 Task: Add a condition where "Hours since status category on-hold Greater than Twenty" in unsolved tickets in your groups.
Action: Mouse moved to (134, 380)
Screenshot: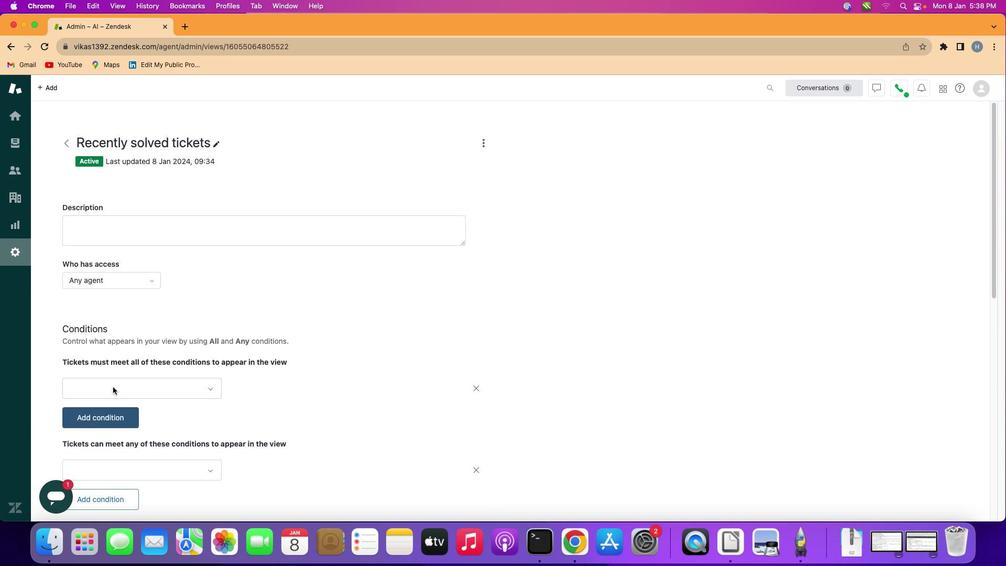 
Action: Mouse pressed left at (134, 380)
Screenshot: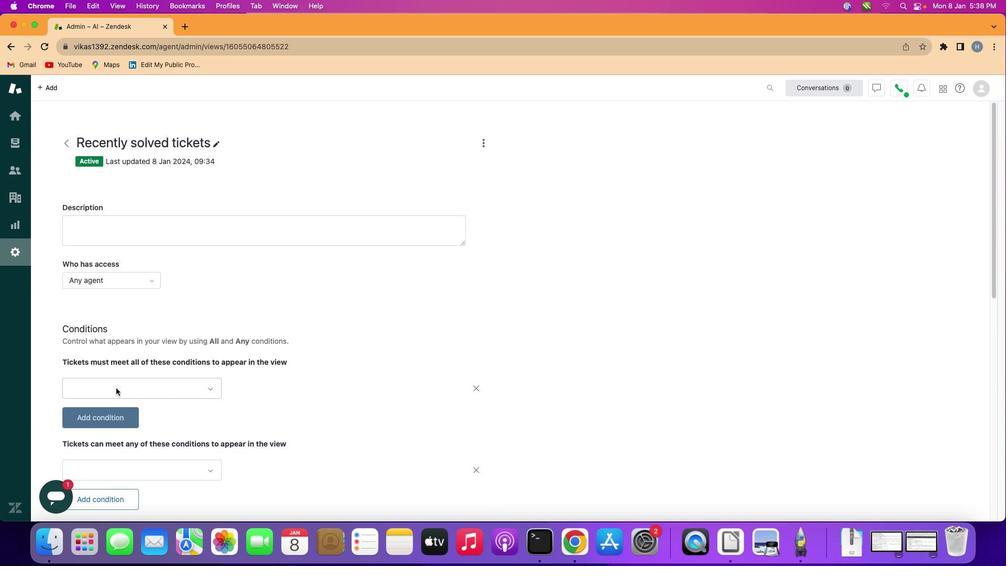 
Action: Mouse moved to (174, 380)
Screenshot: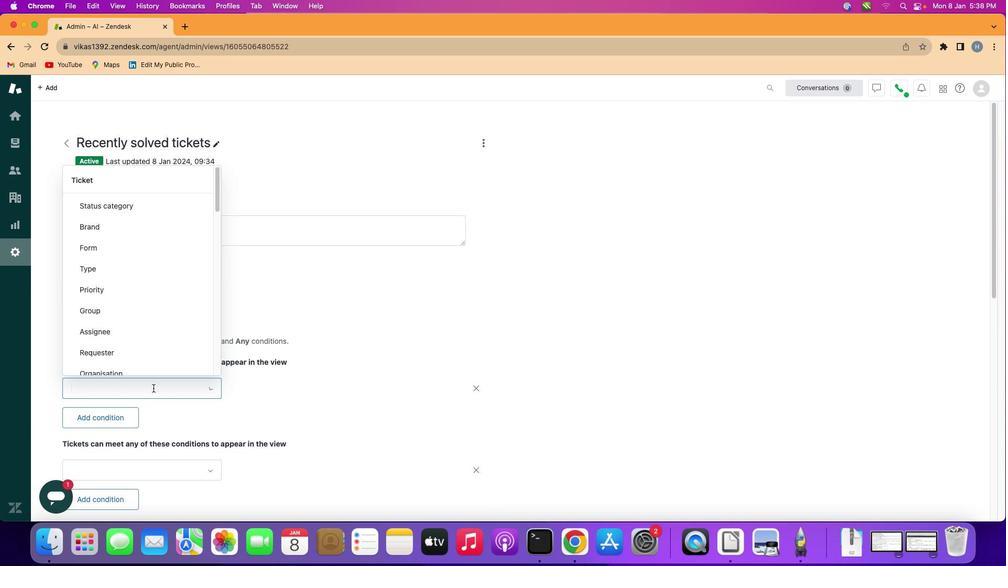 
Action: Mouse pressed left at (174, 380)
Screenshot: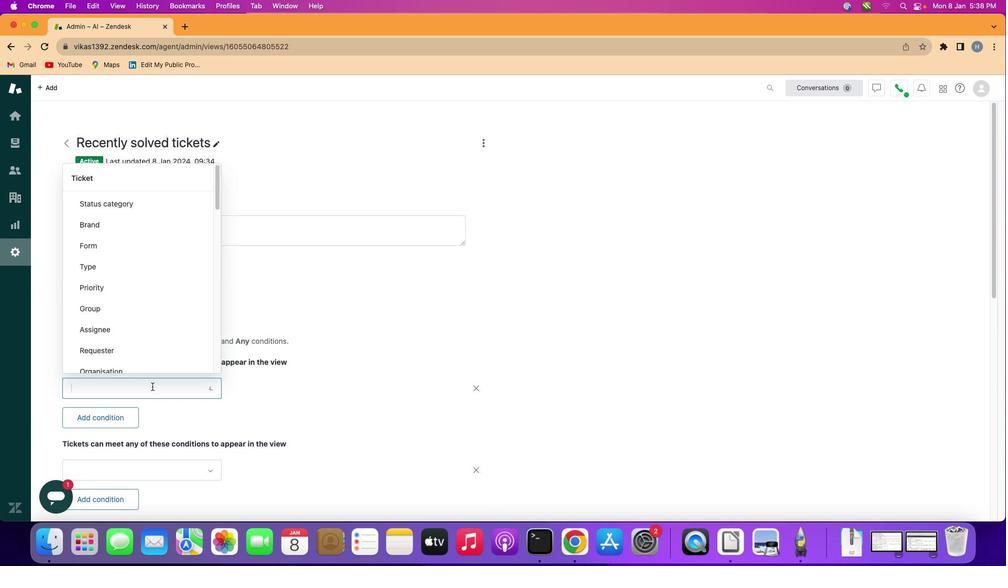 
Action: Mouse moved to (177, 329)
Screenshot: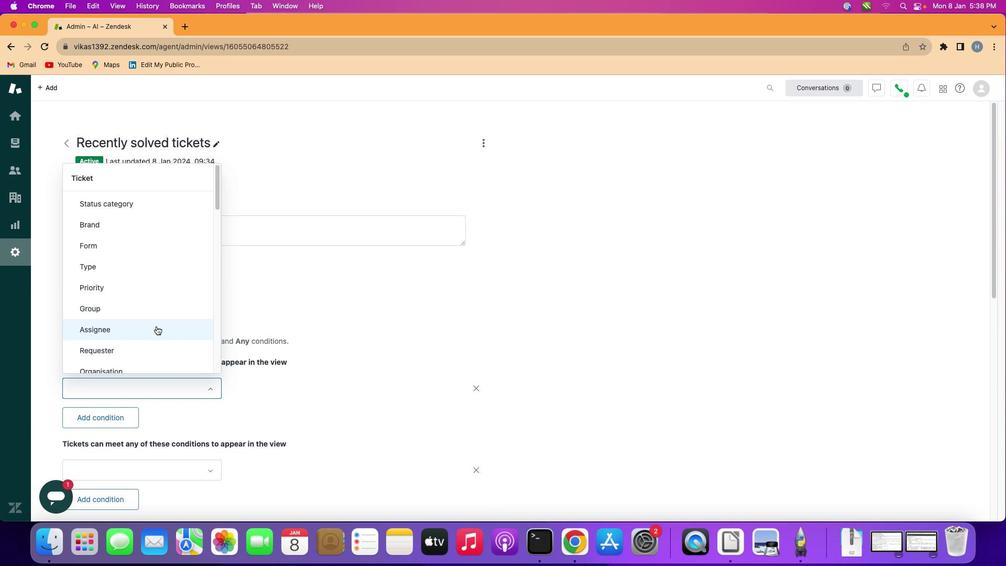 
Action: Mouse scrolled (177, 329) with delta (22, 60)
Screenshot: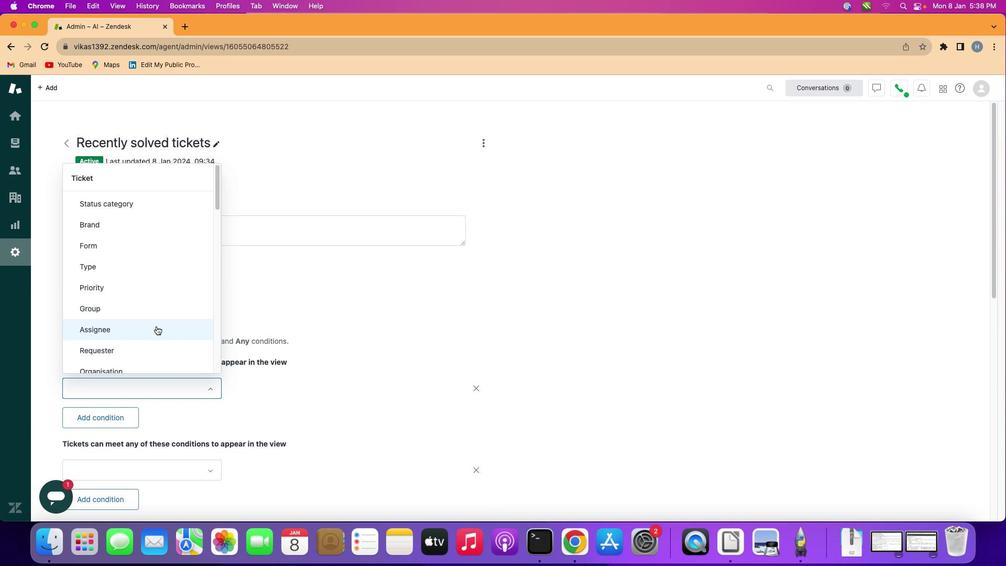
Action: Mouse moved to (177, 329)
Screenshot: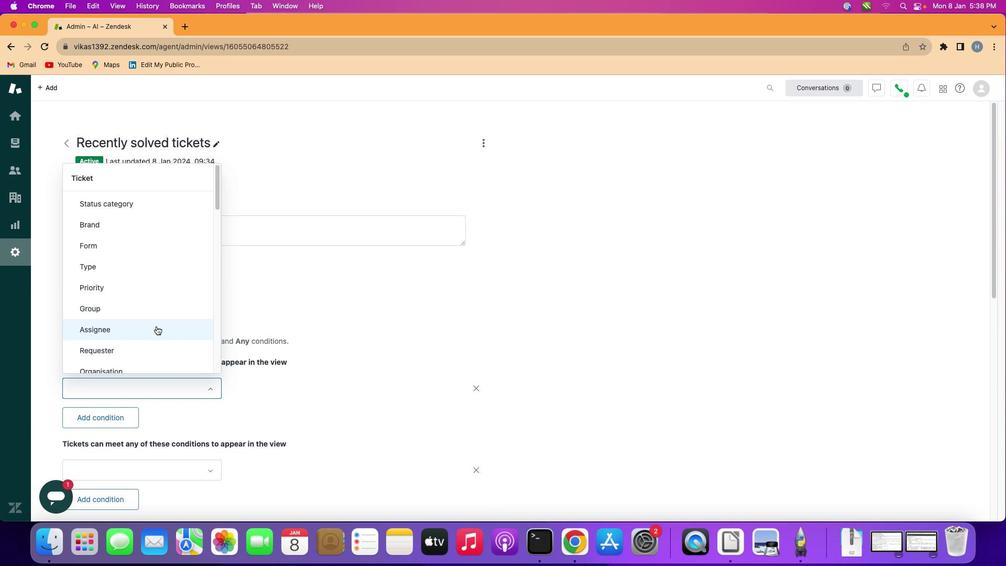 
Action: Mouse scrolled (177, 329) with delta (22, 59)
Screenshot: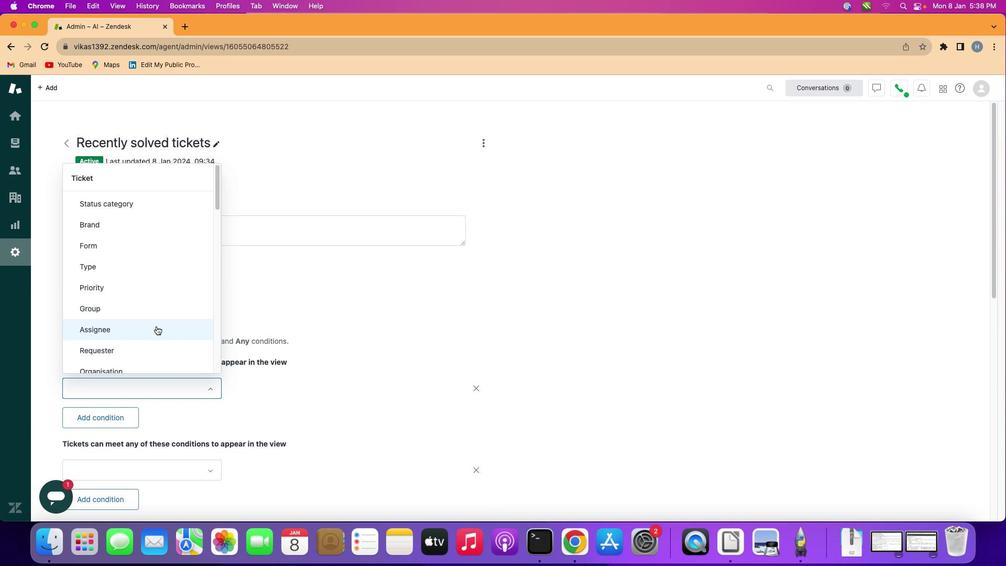 
Action: Mouse scrolled (177, 329) with delta (22, 60)
Screenshot: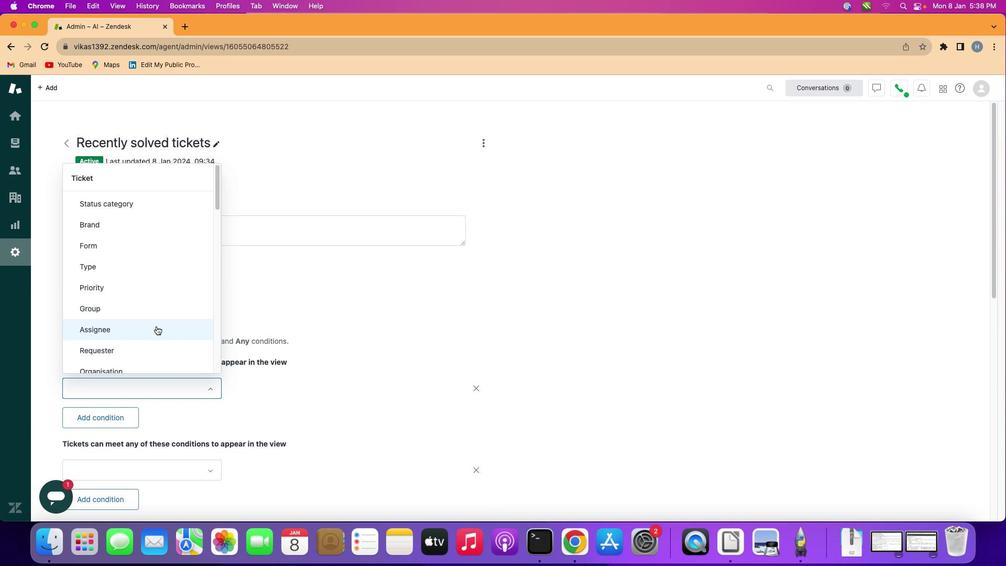 
Action: Mouse scrolled (177, 329) with delta (22, 59)
Screenshot: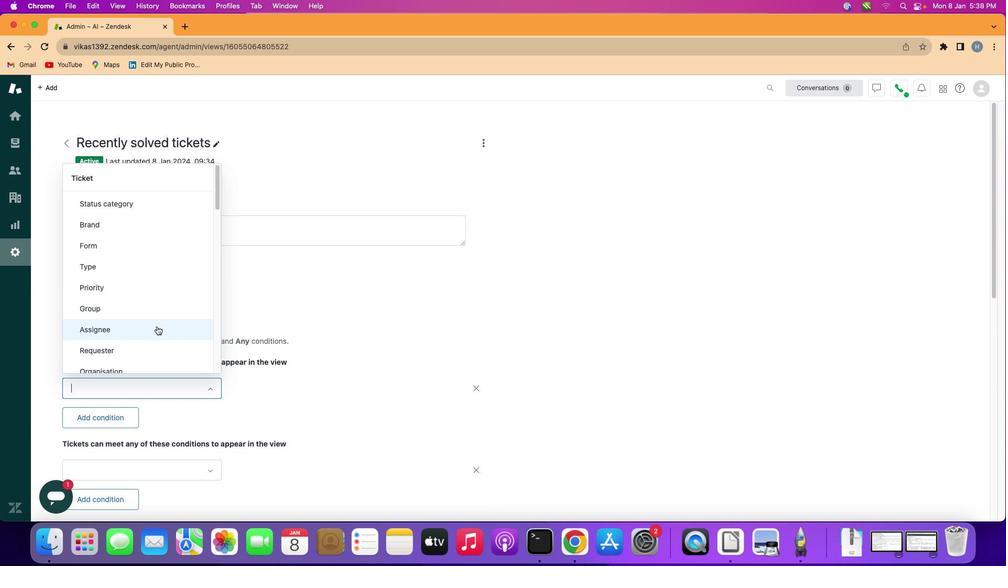 
Action: Mouse scrolled (177, 329) with delta (22, 59)
Screenshot: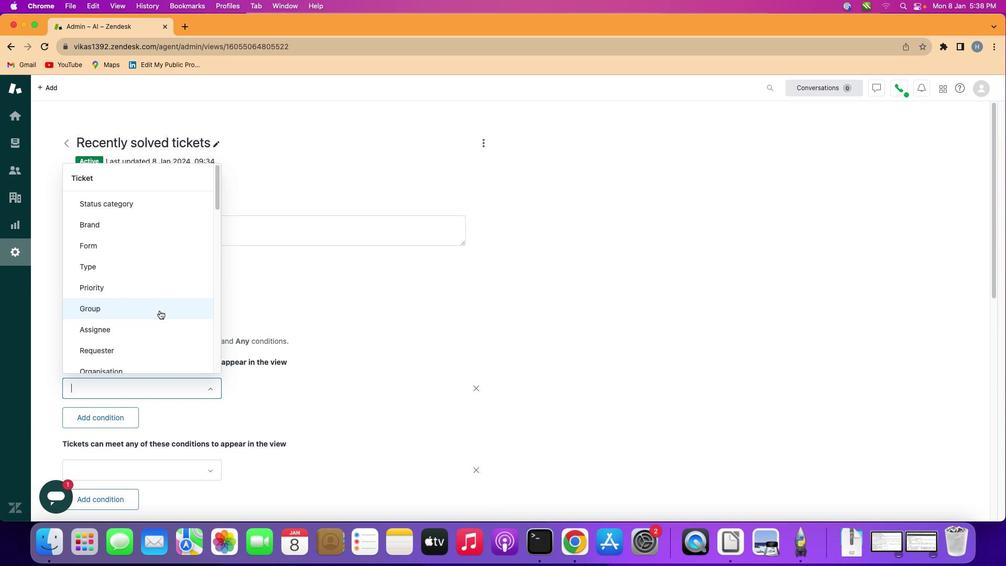 
Action: Mouse moved to (177, 329)
Screenshot: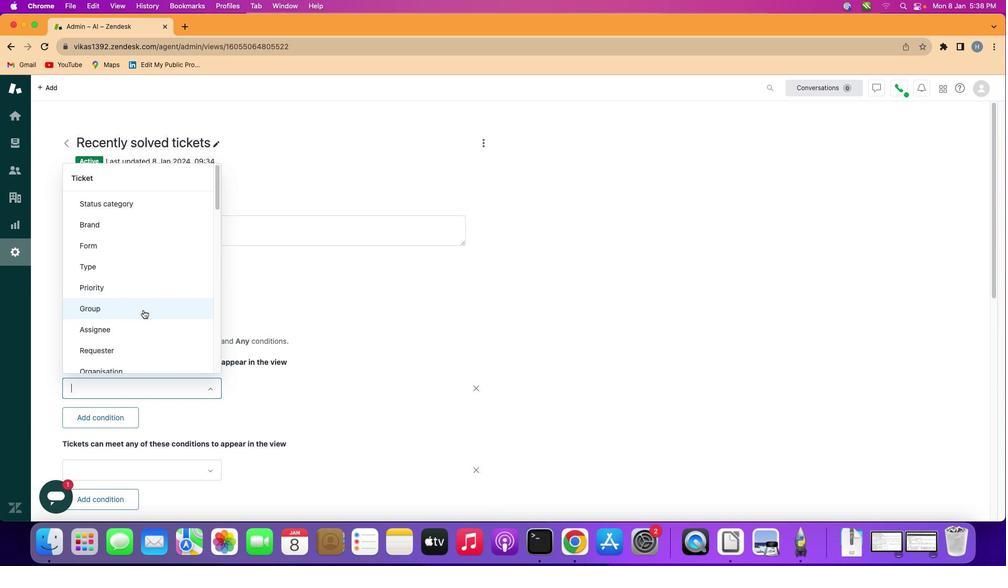 
Action: Mouse scrolled (177, 329) with delta (22, 59)
Screenshot: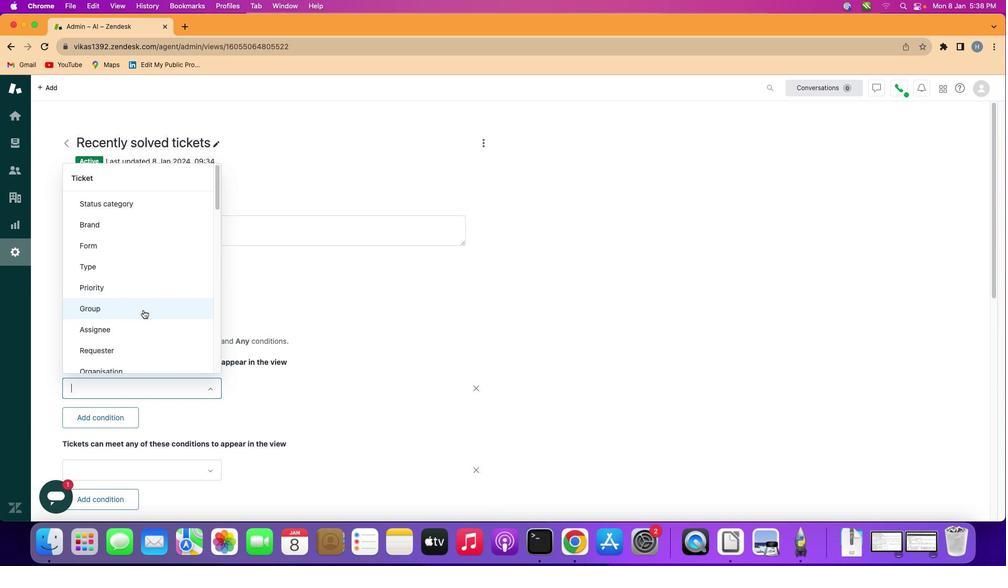 
Action: Mouse moved to (164, 316)
Screenshot: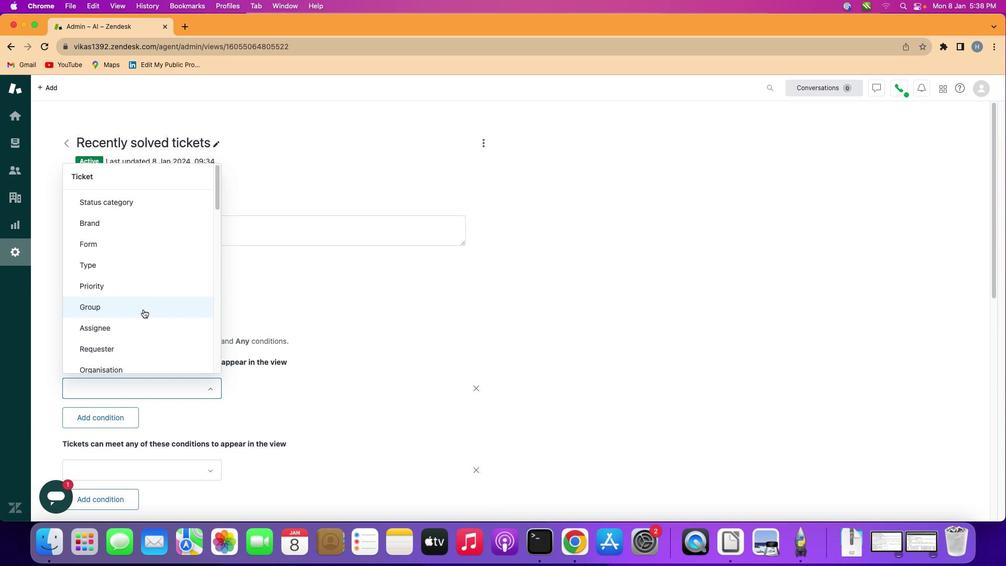 
Action: Mouse scrolled (164, 316) with delta (22, 59)
Screenshot: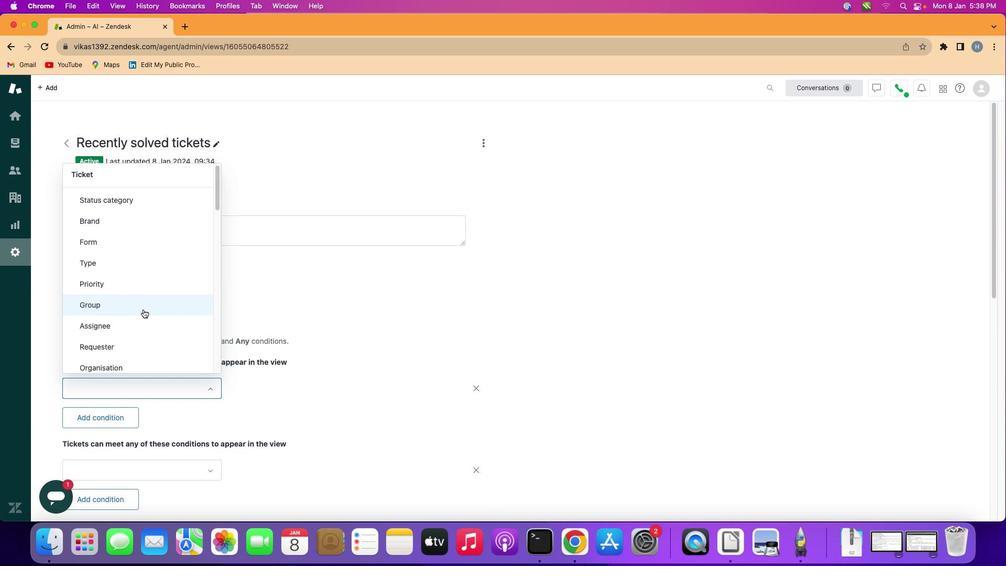 
Action: Mouse scrolled (164, 316) with delta (22, 59)
Screenshot: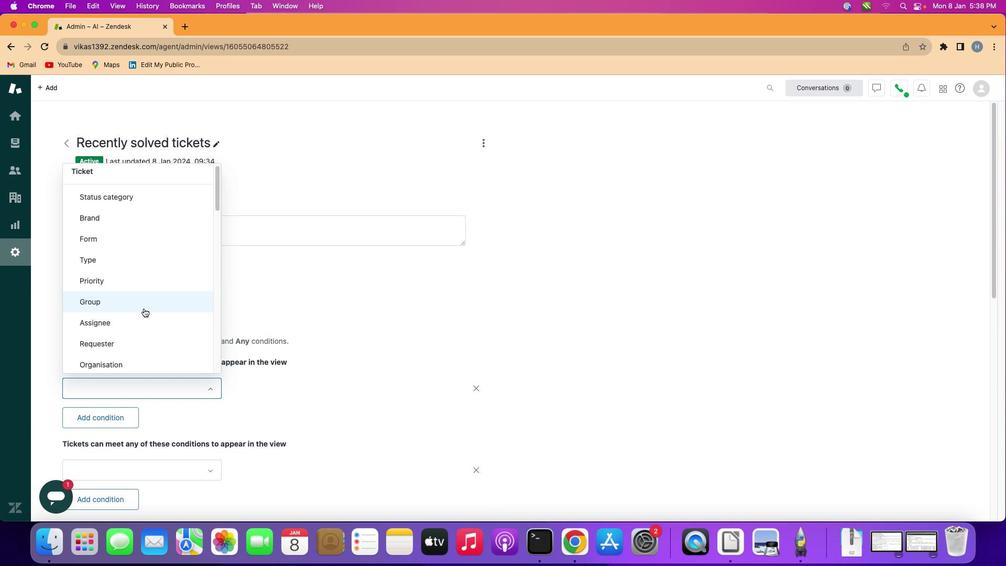 
Action: Mouse scrolled (164, 316) with delta (22, 59)
Screenshot: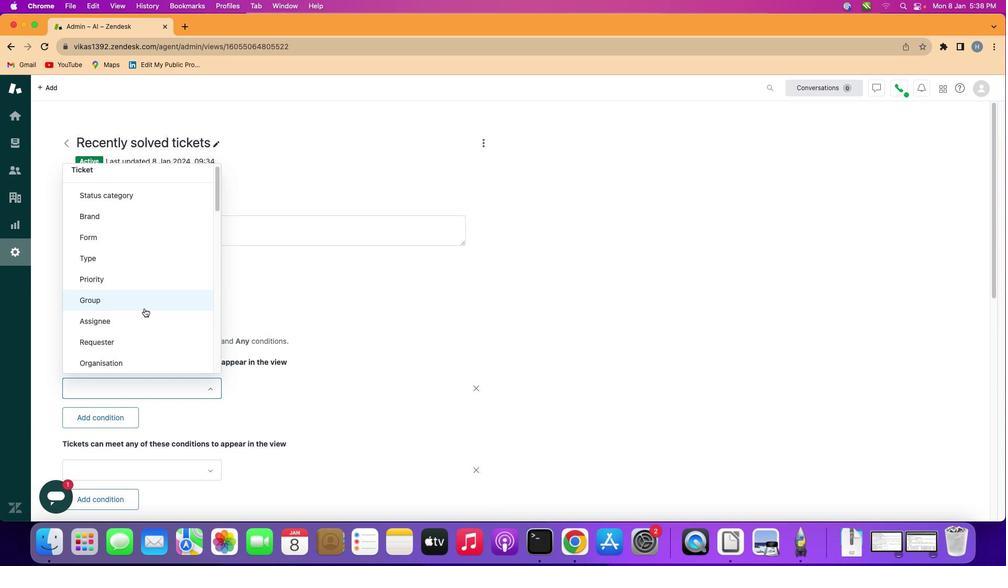 
Action: Mouse moved to (166, 314)
Screenshot: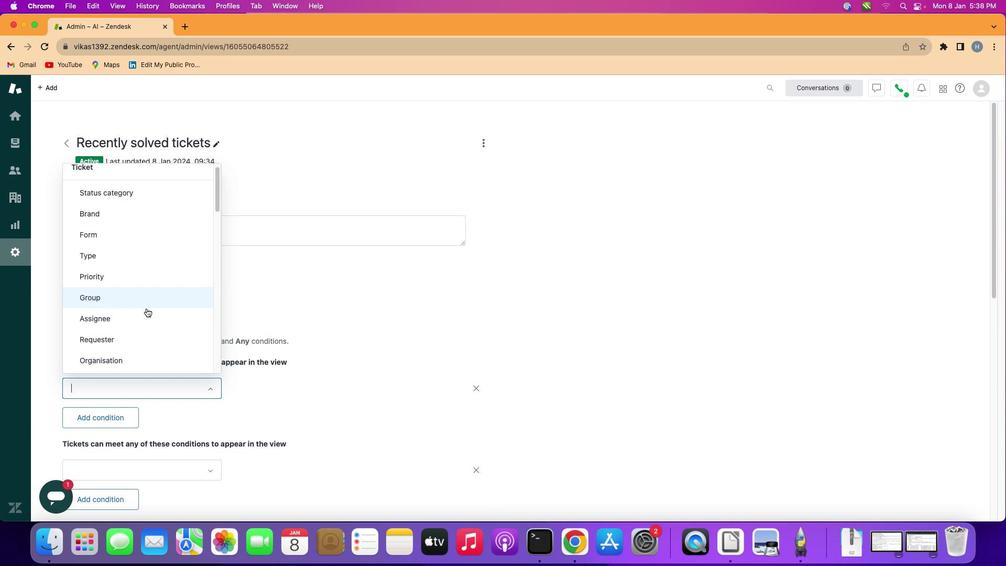 
Action: Mouse scrolled (166, 314) with delta (22, 59)
Screenshot: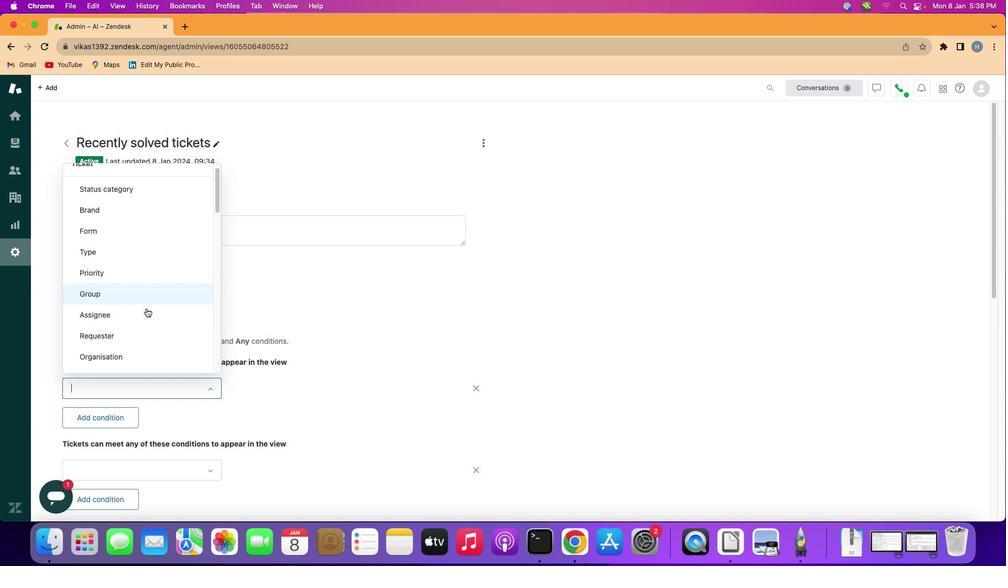 
Action: Mouse moved to (167, 315)
Screenshot: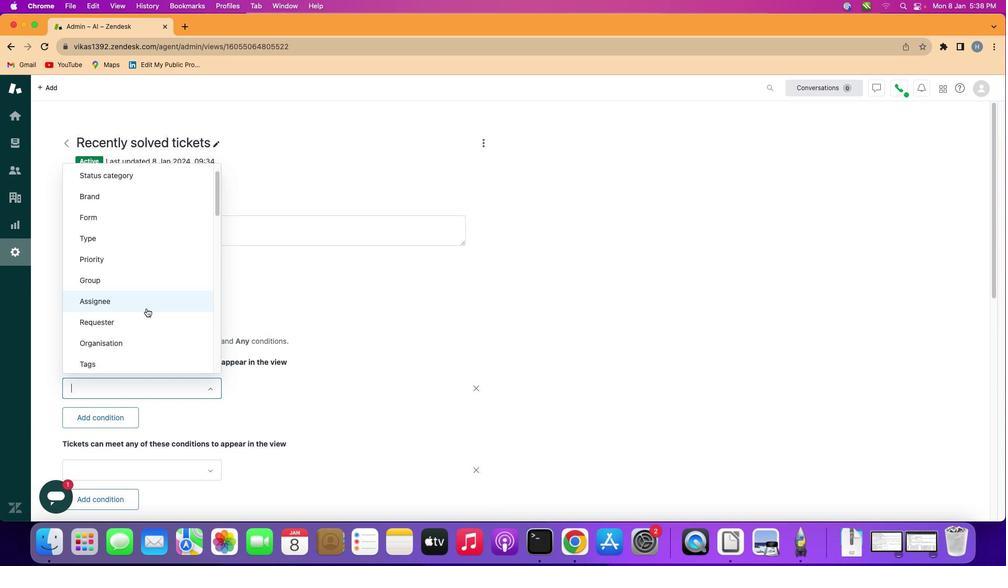 
Action: Mouse scrolled (167, 315) with delta (22, 59)
Screenshot: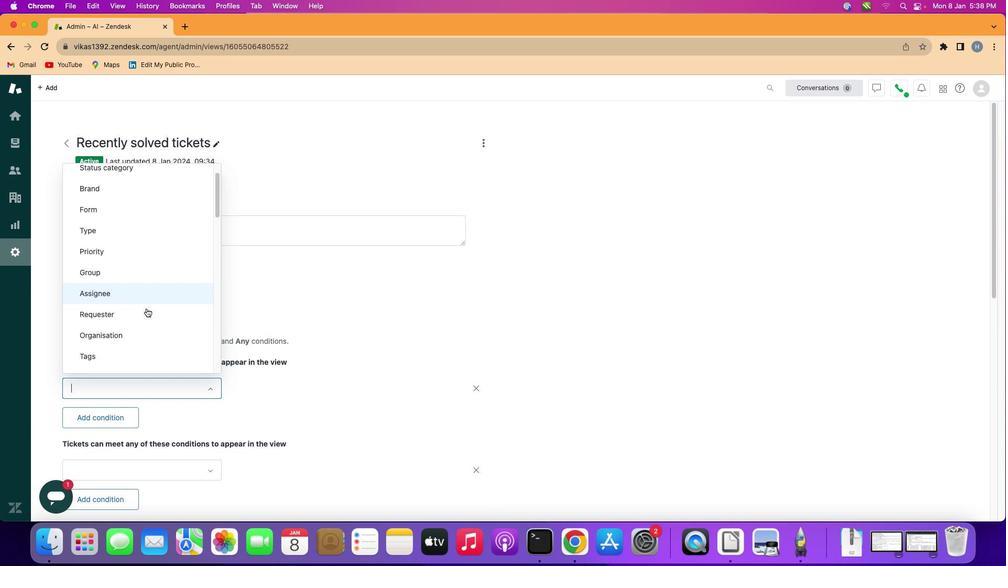 
Action: Mouse scrolled (167, 315) with delta (22, 59)
Screenshot: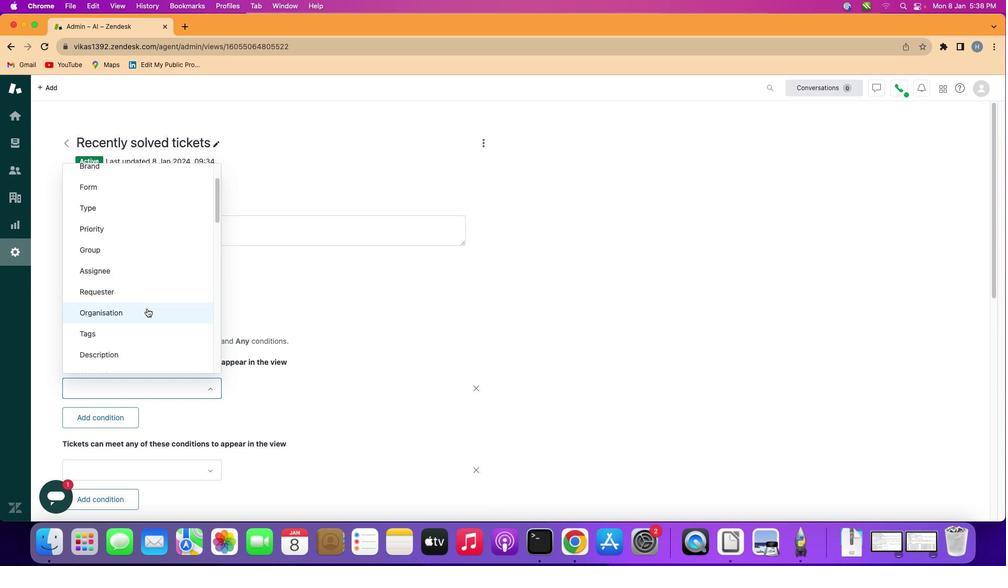 
Action: Mouse scrolled (167, 315) with delta (22, 59)
Screenshot: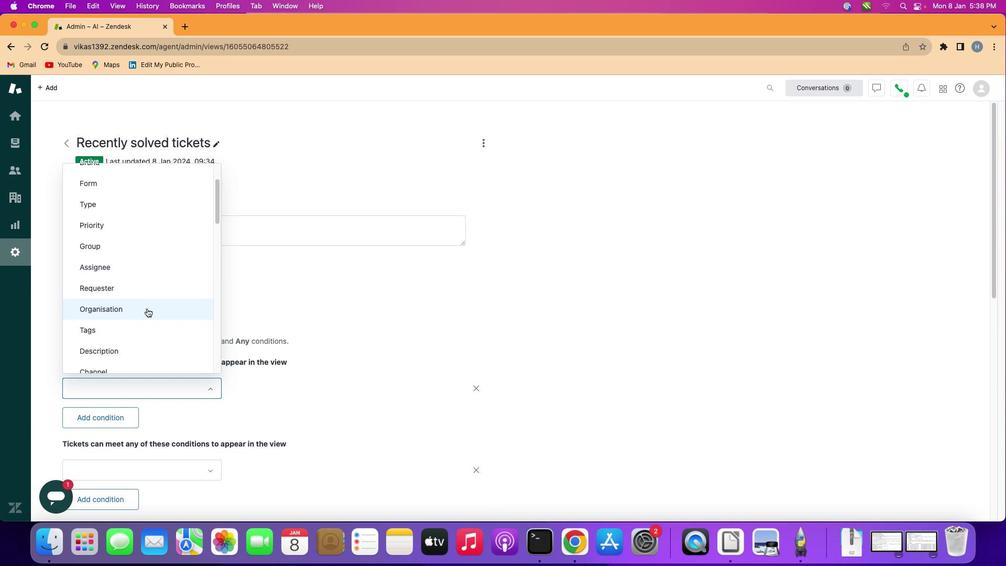 
Action: Mouse moved to (167, 315)
Screenshot: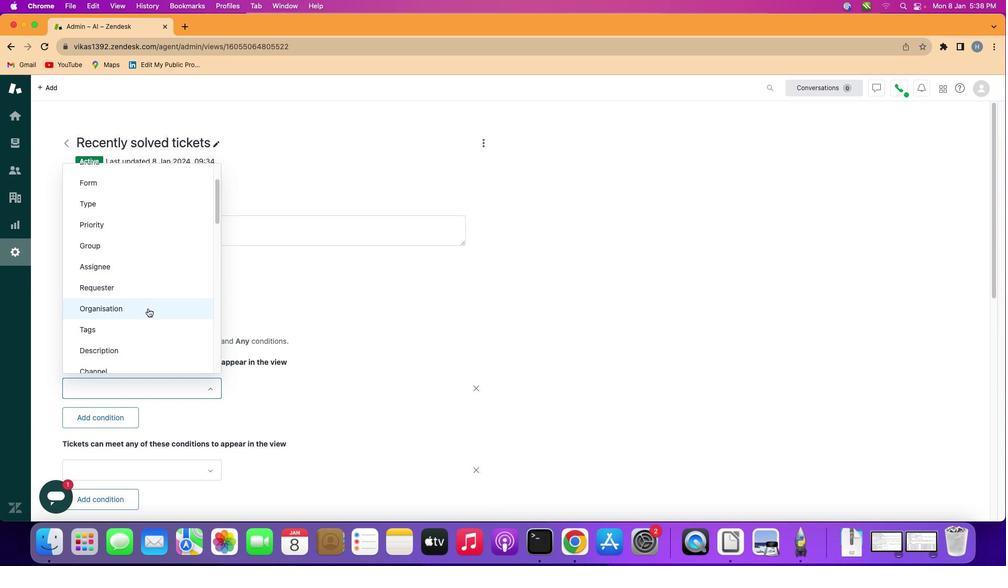 
Action: Mouse scrolled (167, 315) with delta (22, 59)
Screenshot: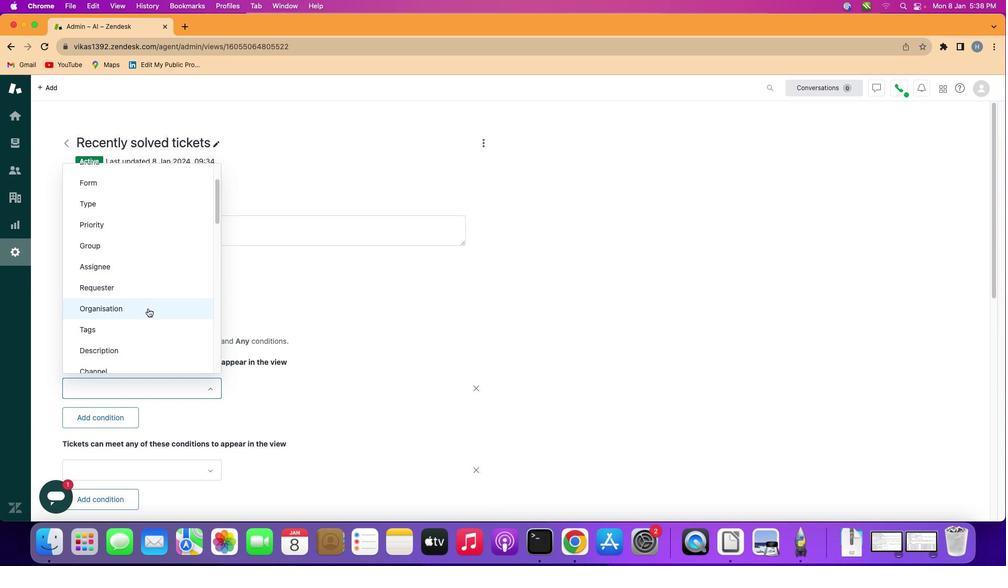
Action: Mouse moved to (168, 315)
Screenshot: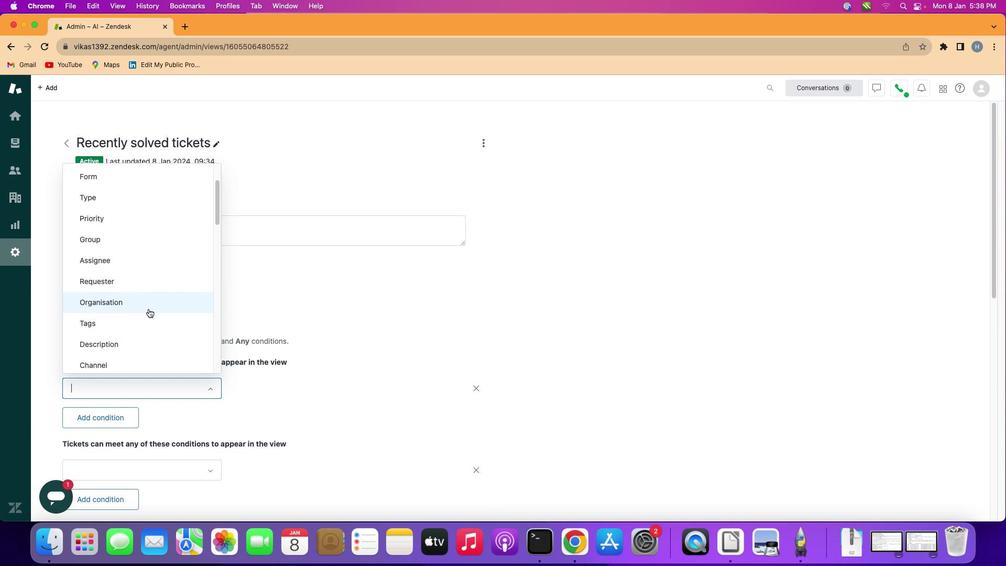 
Action: Mouse scrolled (168, 315) with delta (22, 59)
Screenshot: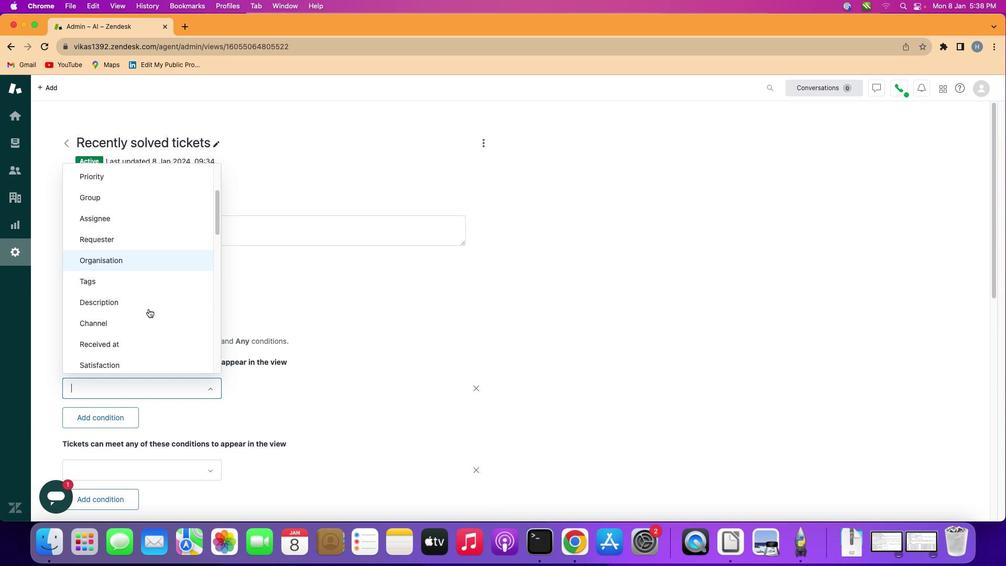 
Action: Mouse scrolled (168, 315) with delta (22, 59)
Screenshot: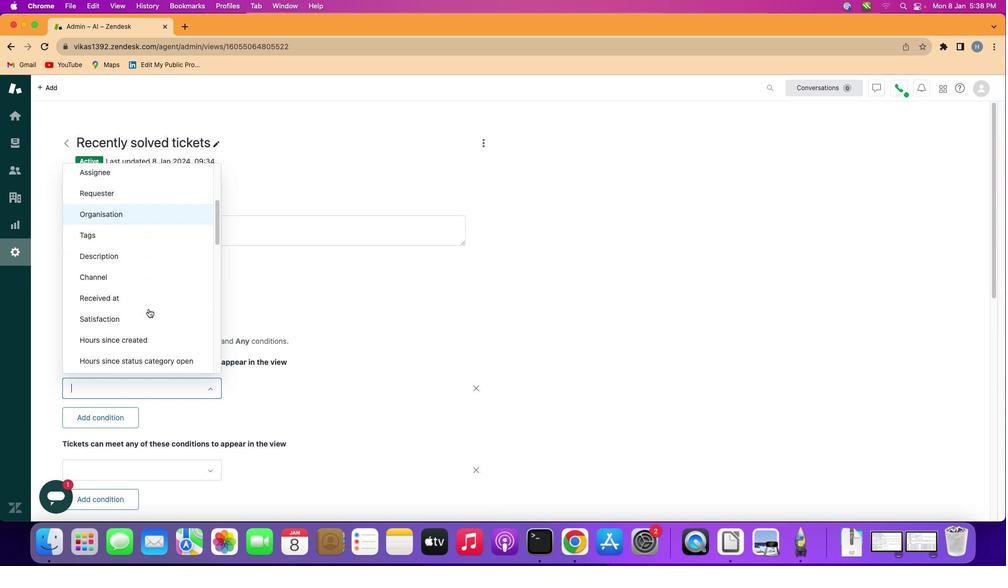 
Action: Mouse moved to (169, 315)
Screenshot: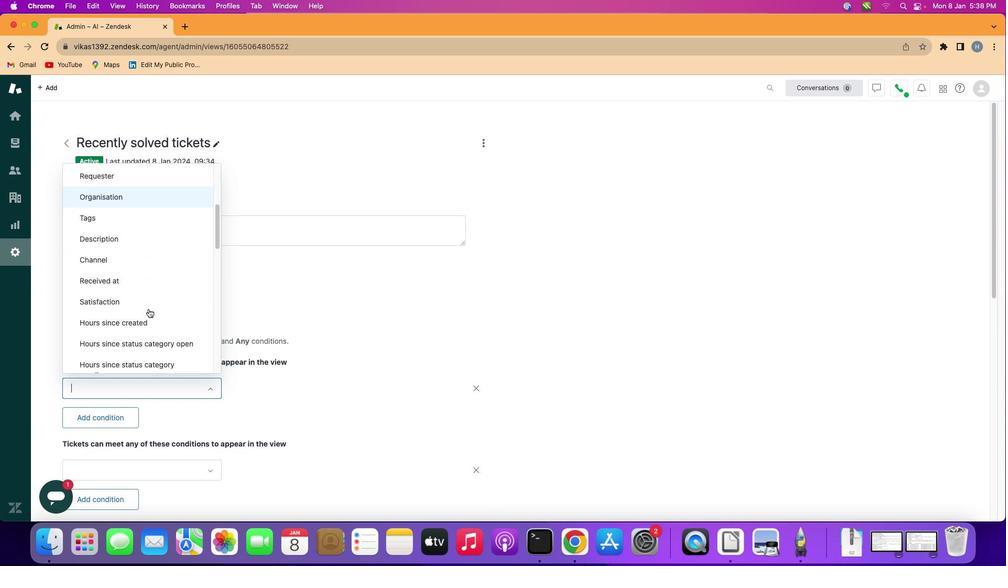 
Action: Mouse scrolled (169, 315) with delta (22, 59)
Screenshot: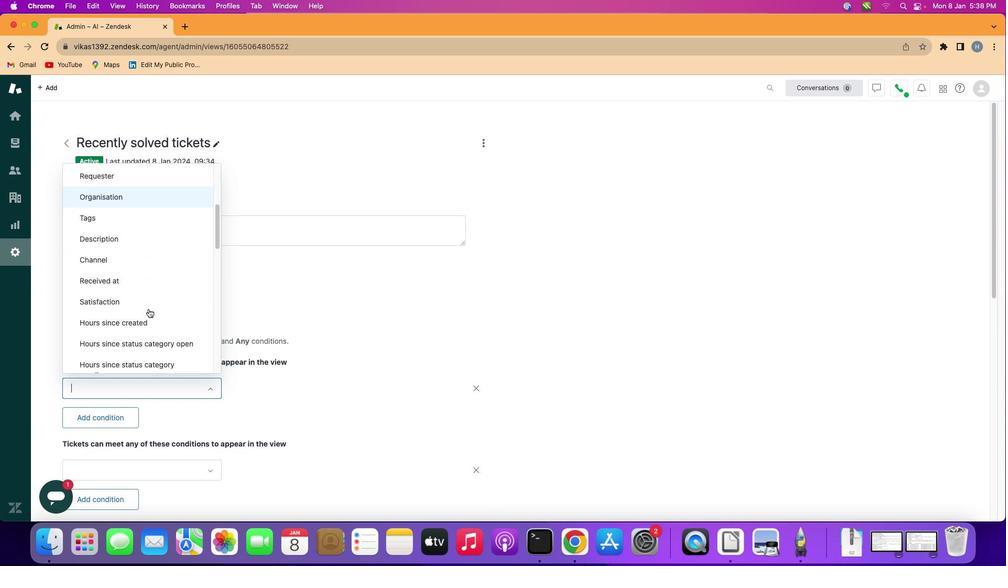 
Action: Mouse moved to (169, 315)
Screenshot: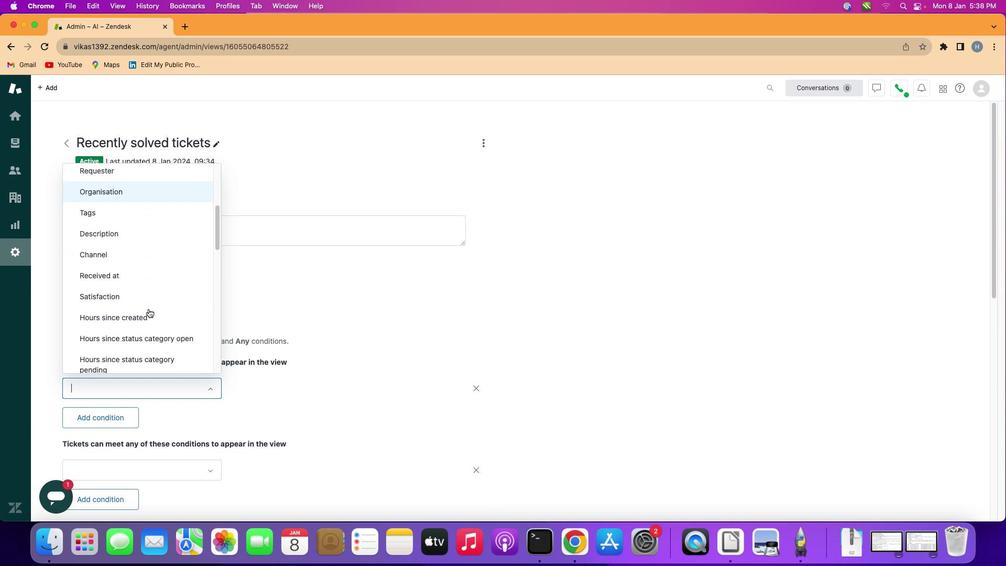 
Action: Mouse scrolled (169, 315) with delta (22, 59)
Screenshot: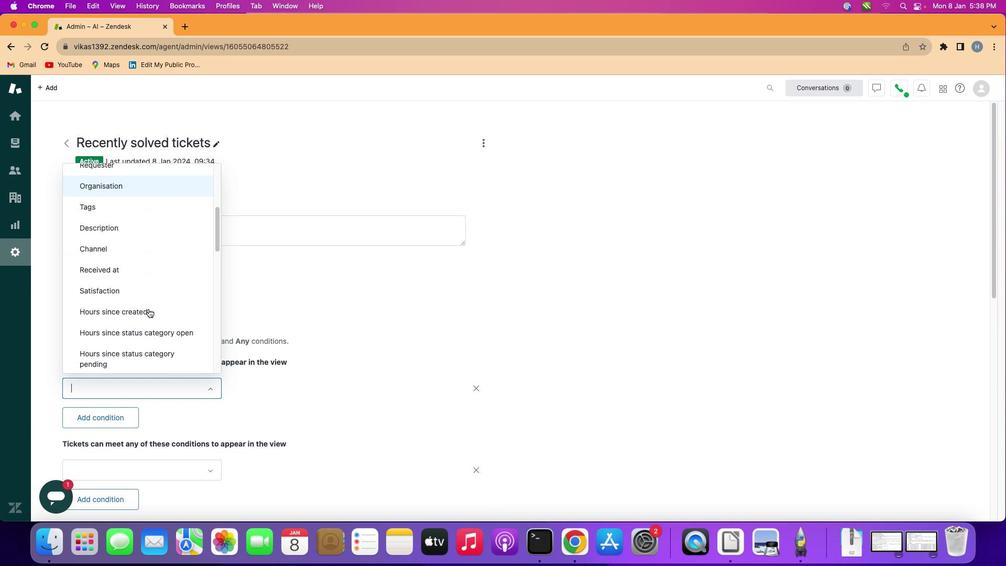 
Action: Mouse scrolled (169, 315) with delta (22, 59)
Screenshot: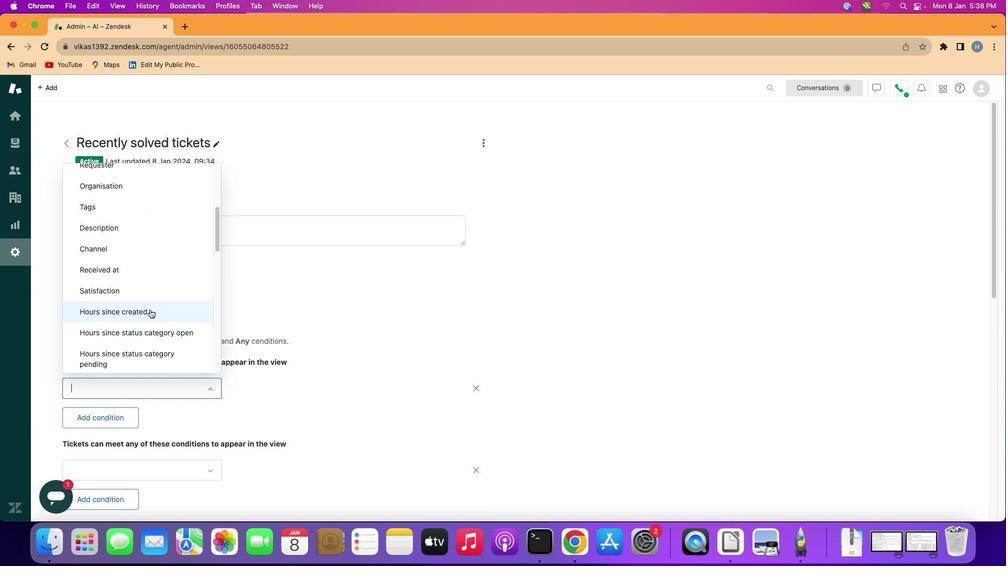 
Action: Mouse moved to (185, 314)
Screenshot: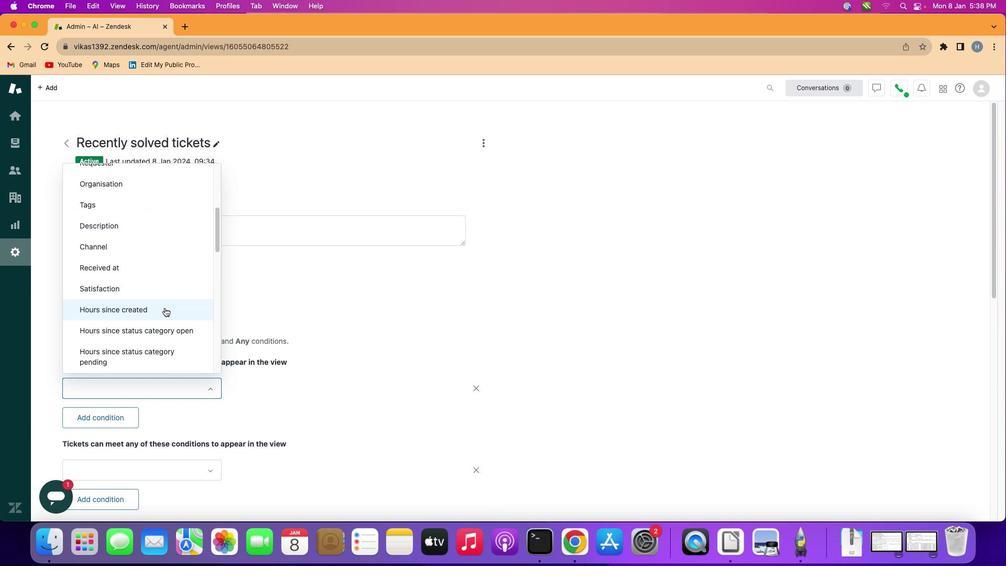 
Action: Mouse scrolled (185, 314) with delta (22, 59)
Screenshot: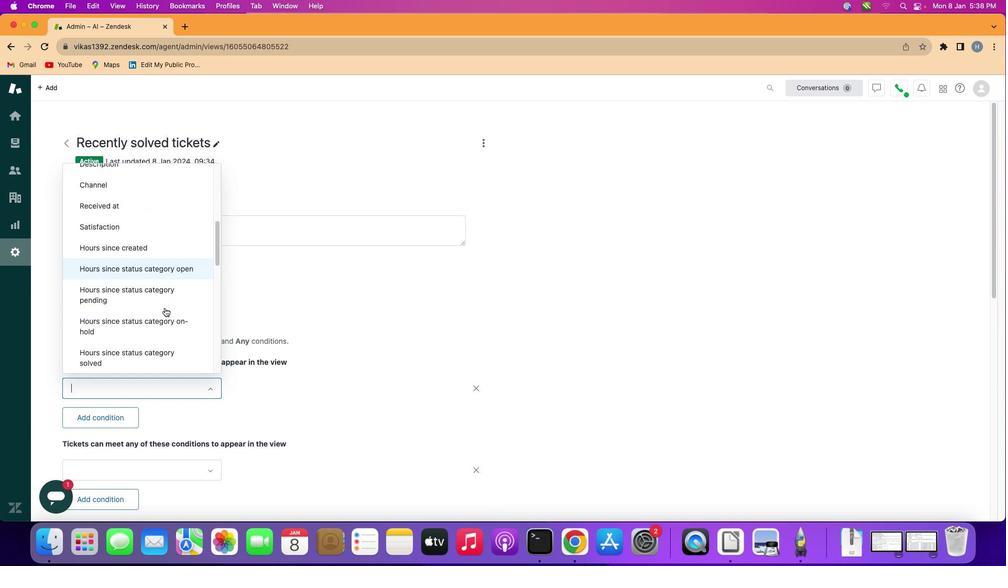 
Action: Mouse scrolled (185, 314) with delta (22, 59)
Screenshot: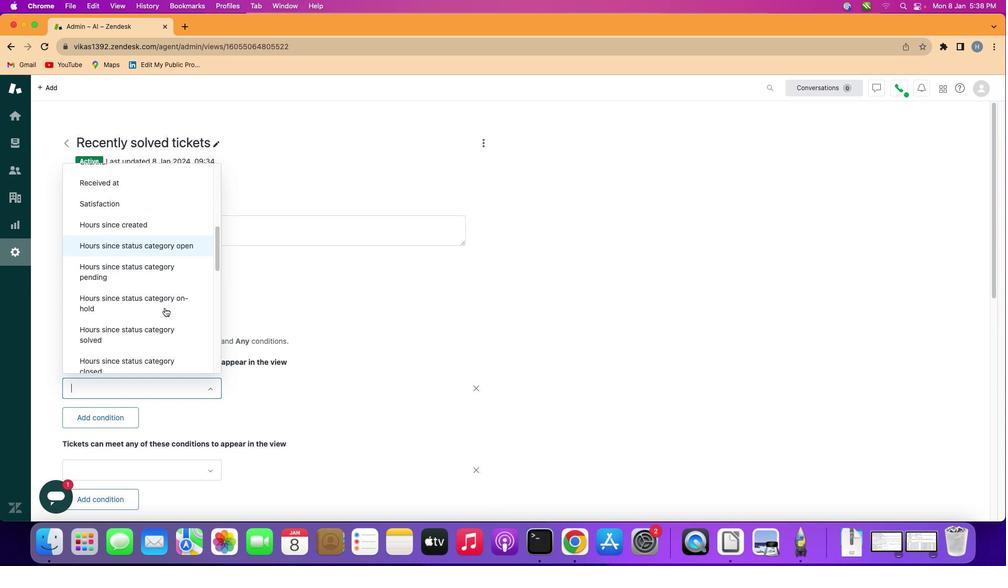 
Action: Mouse scrolled (185, 314) with delta (22, 59)
Screenshot: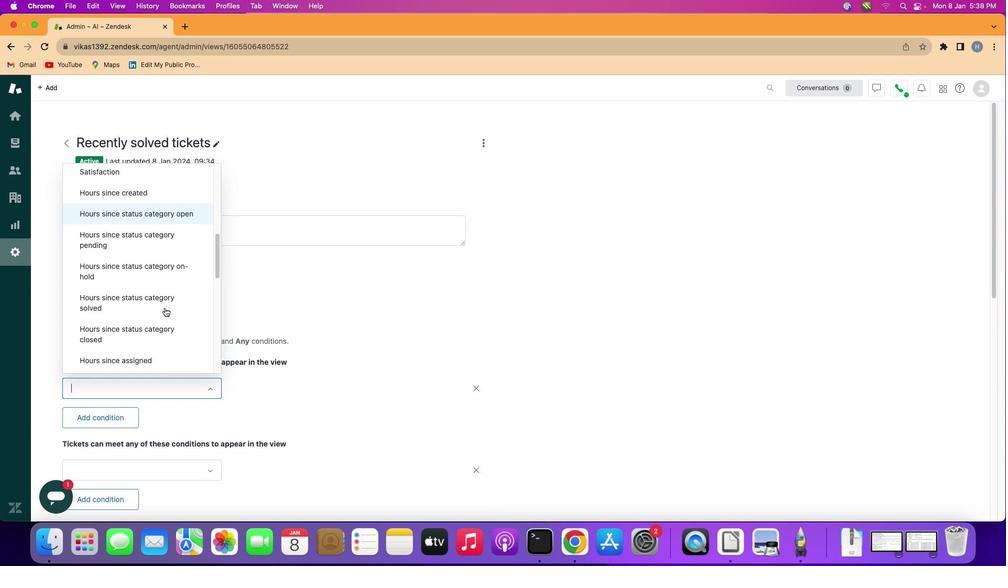 
Action: Mouse moved to (185, 314)
Screenshot: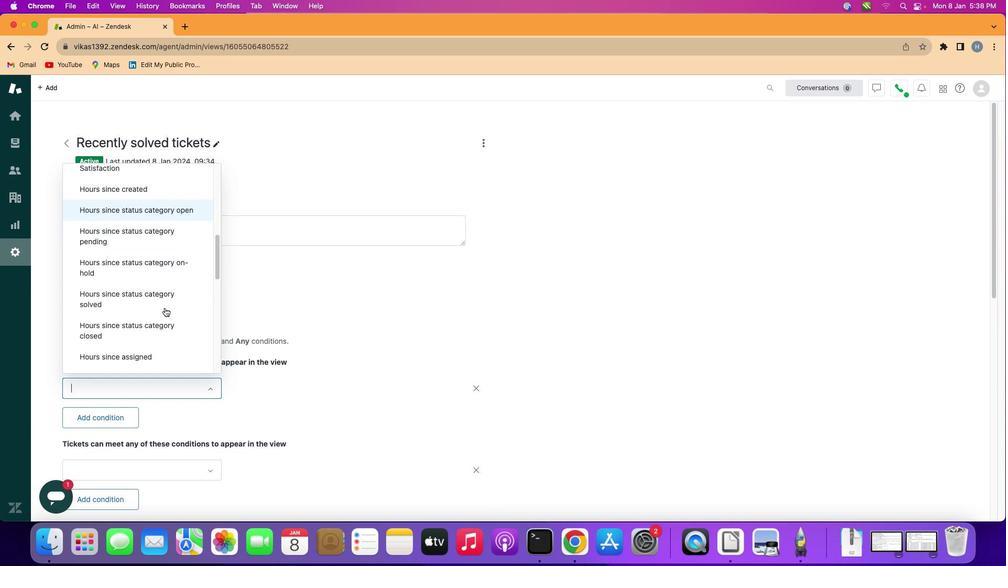 
Action: Mouse scrolled (185, 314) with delta (22, 59)
Screenshot: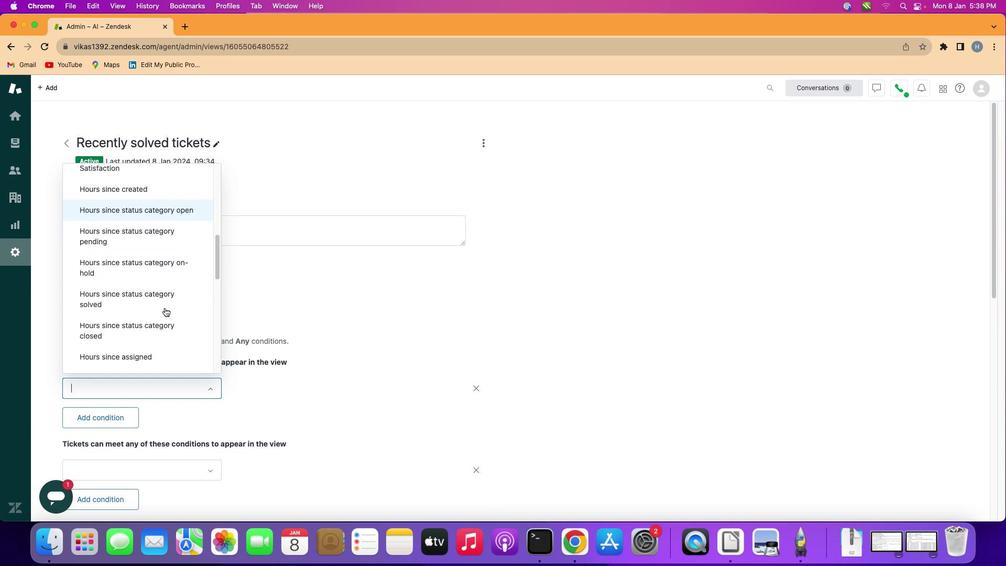 
Action: Mouse moved to (191, 286)
Screenshot: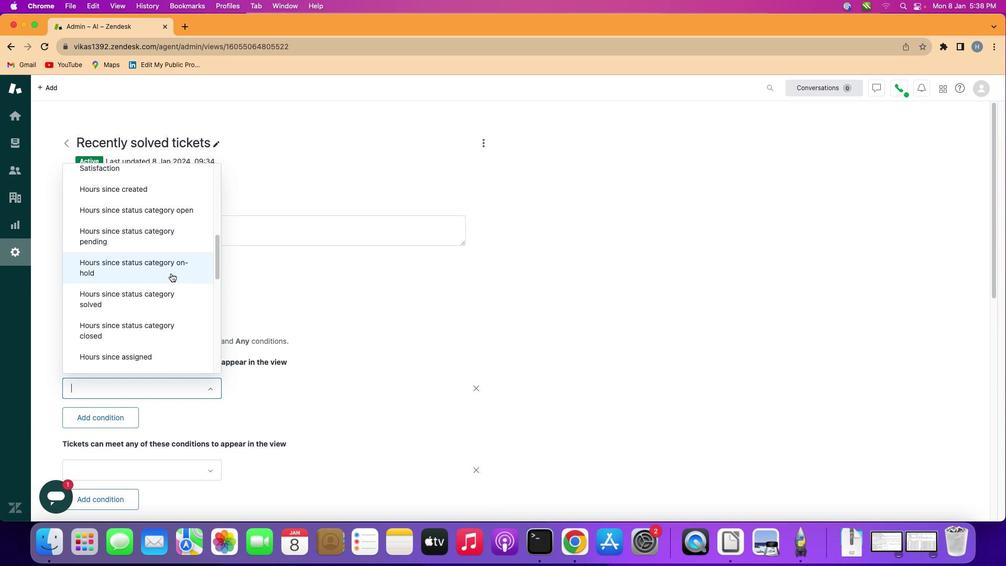 
Action: Mouse pressed left at (191, 286)
Screenshot: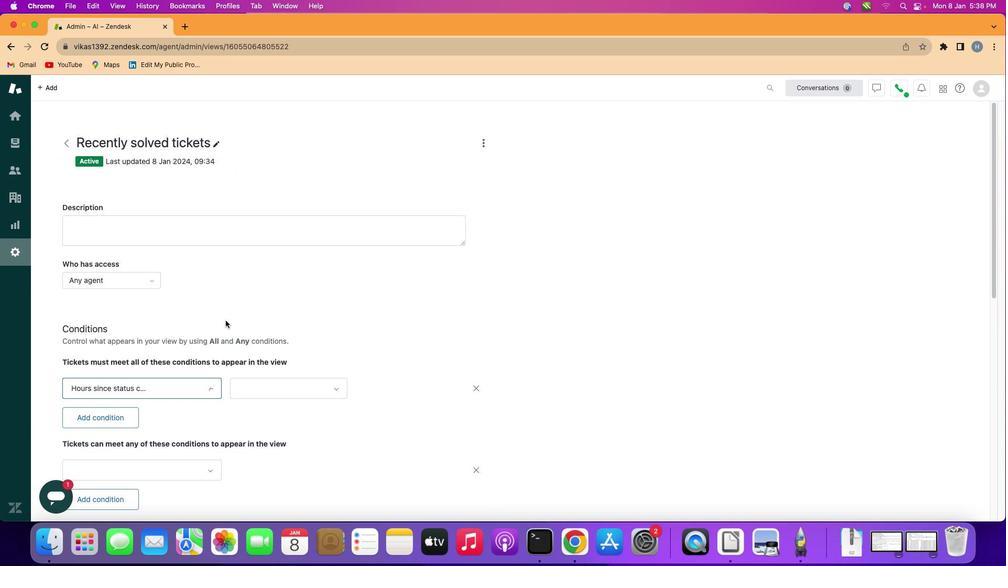 
Action: Mouse moved to (300, 382)
Screenshot: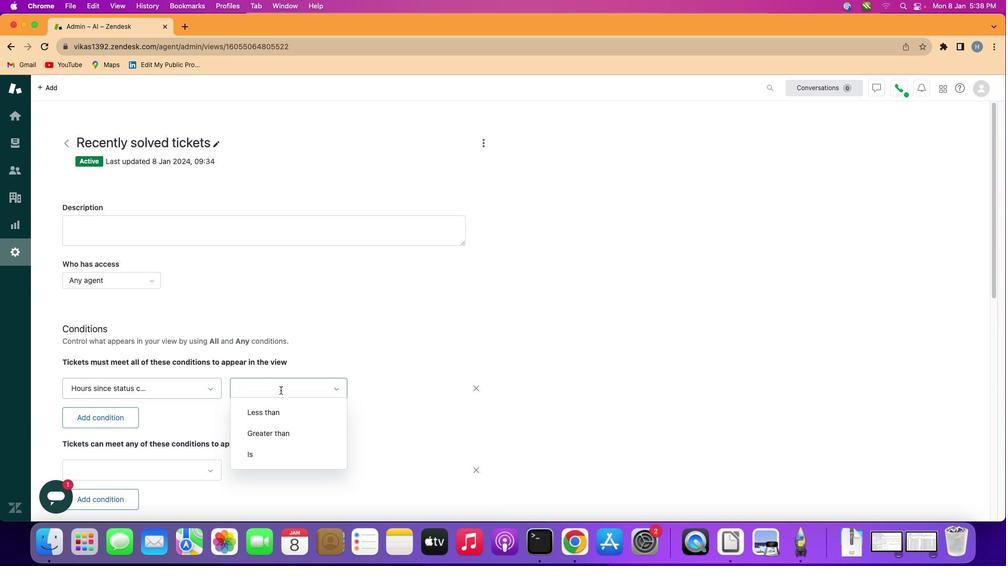
Action: Mouse pressed left at (300, 382)
Screenshot: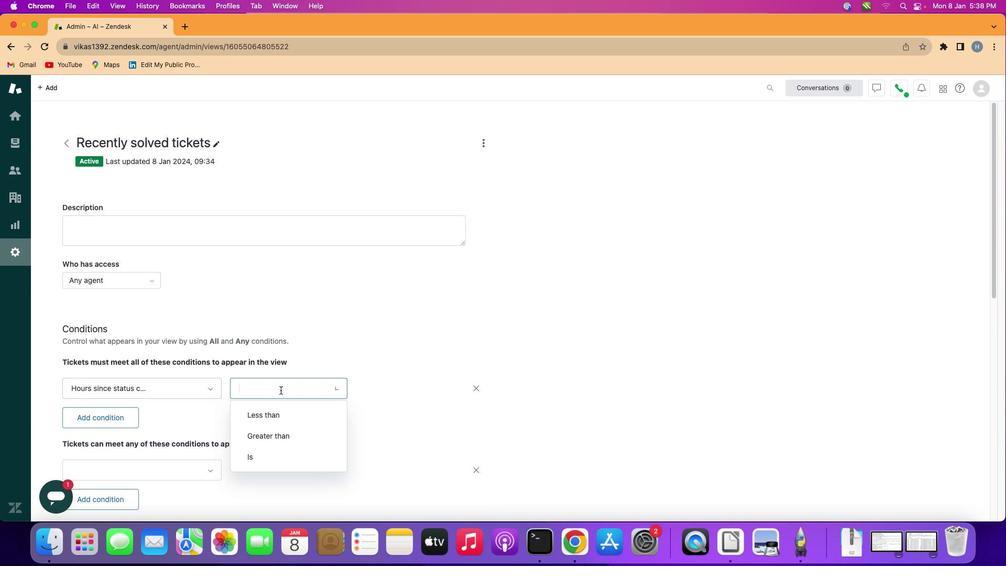 
Action: Mouse moved to (314, 417)
Screenshot: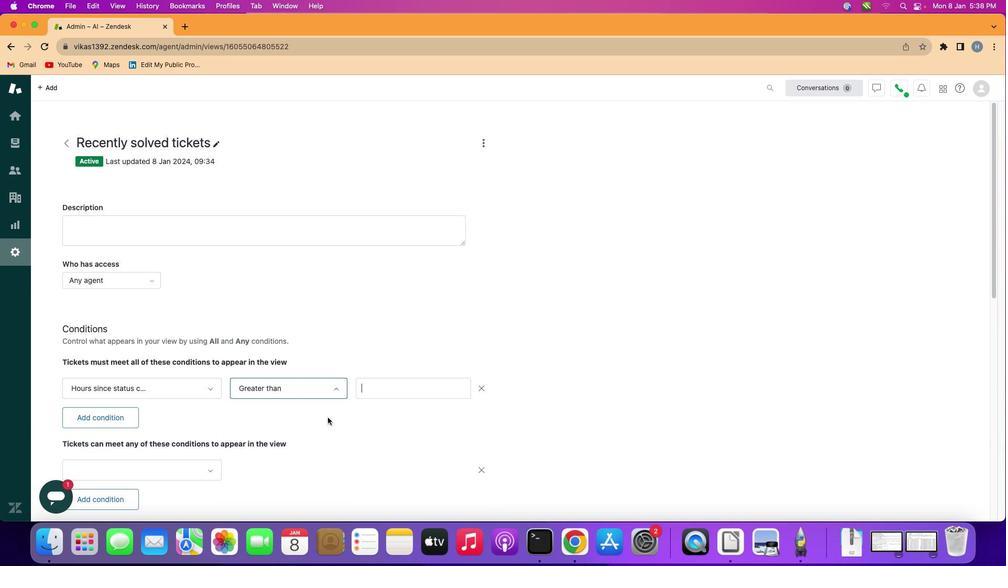 
Action: Mouse pressed left at (314, 417)
Screenshot: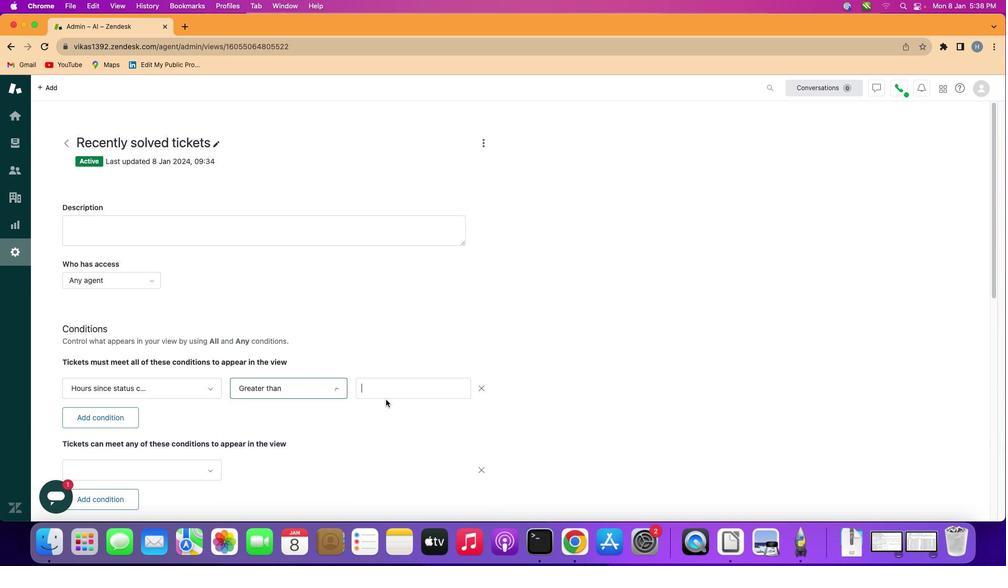 
Action: Mouse moved to (428, 379)
Screenshot: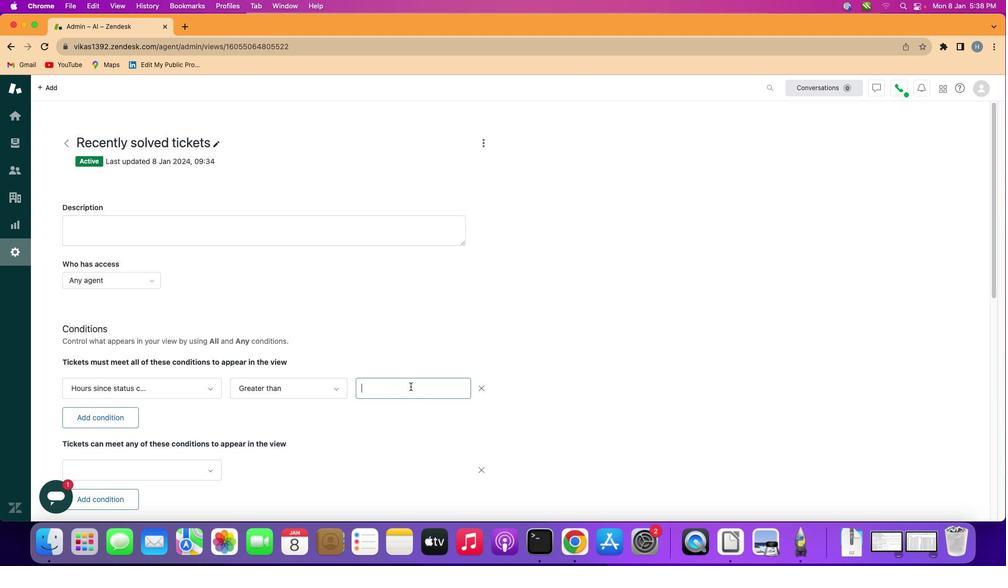 
Action: Mouse pressed left at (428, 379)
Screenshot: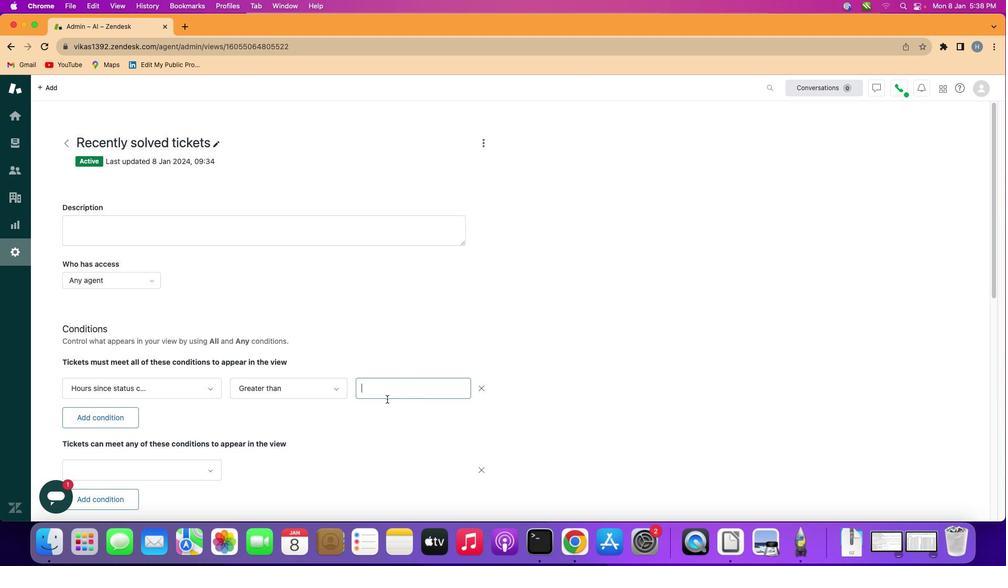 
Action: Mouse moved to (371, 404)
Screenshot: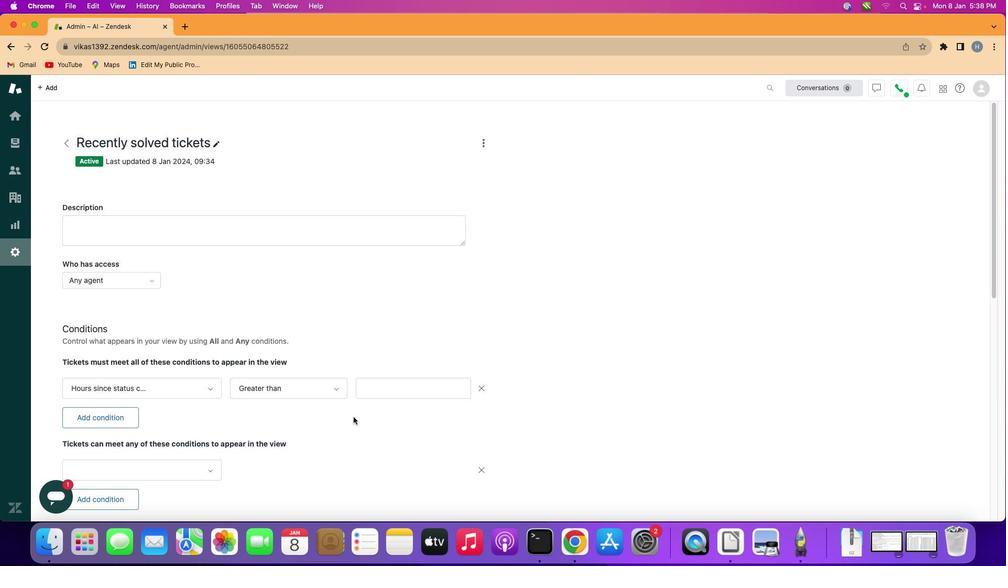 
Action: Key pressed Key.shift'T''w''e''n''t''y'
Screenshot: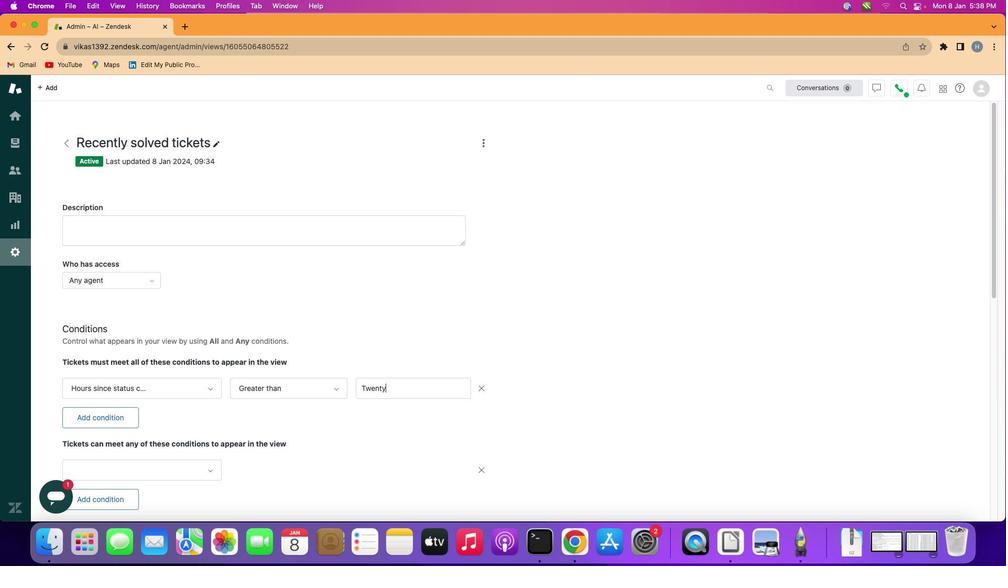 
Action: Mouse moved to (430, 402)
Screenshot: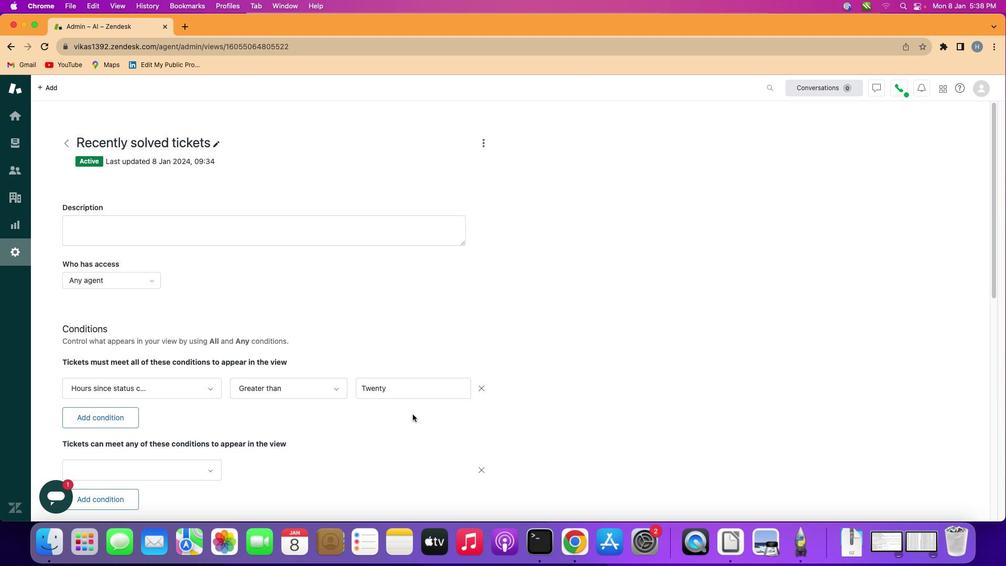 
Action: Mouse pressed left at (430, 402)
Screenshot: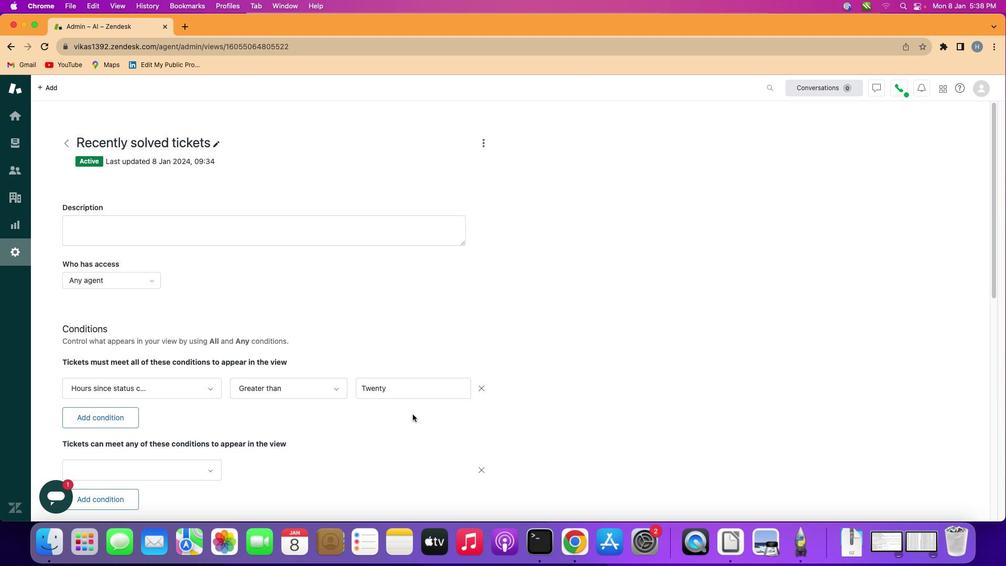 
